 Task: Create a task in Outlook to organize a science fair for school kids, including details on project submissions, display booths, and presentations. Set the priority to high and choose a due date.
Action: Mouse moved to (13, 125)
Screenshot: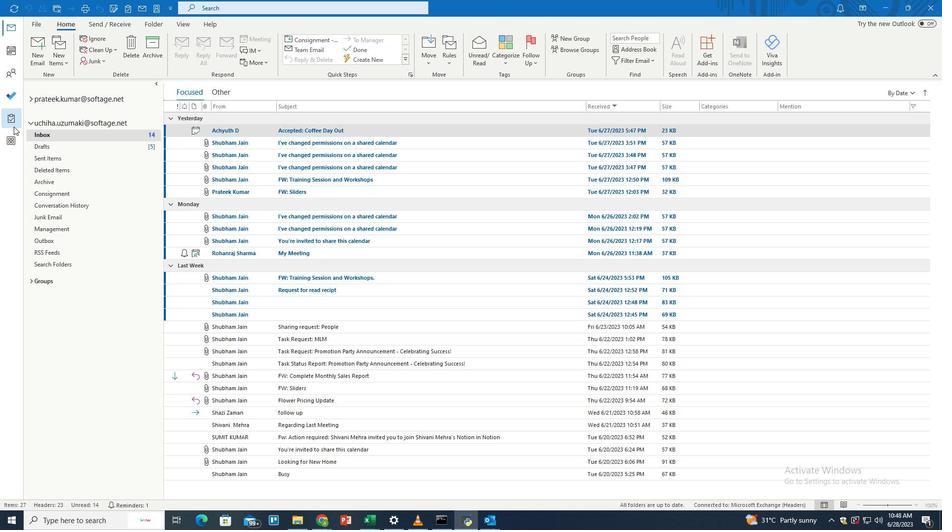 
Action: Mouse pressed left at (13, 125)
Screenshot: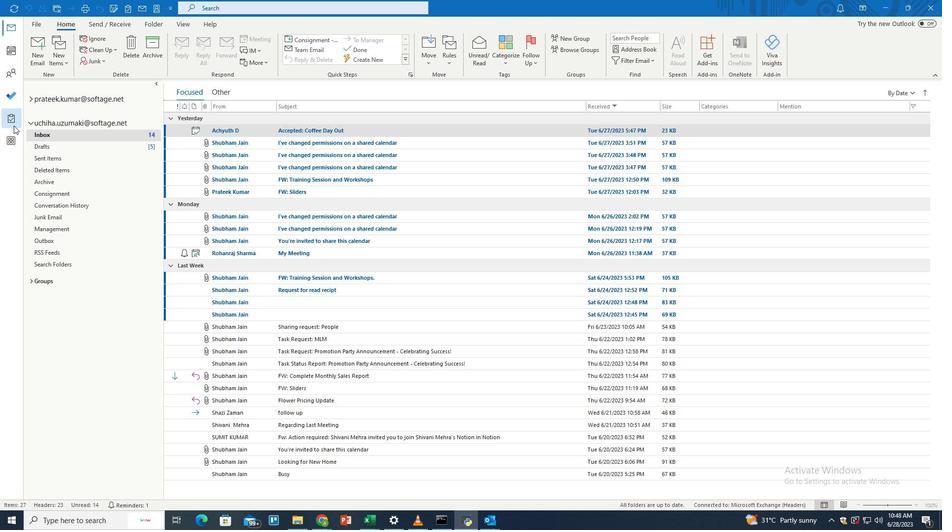 
Action: Mouse moved to (41, 41)
Screenshot: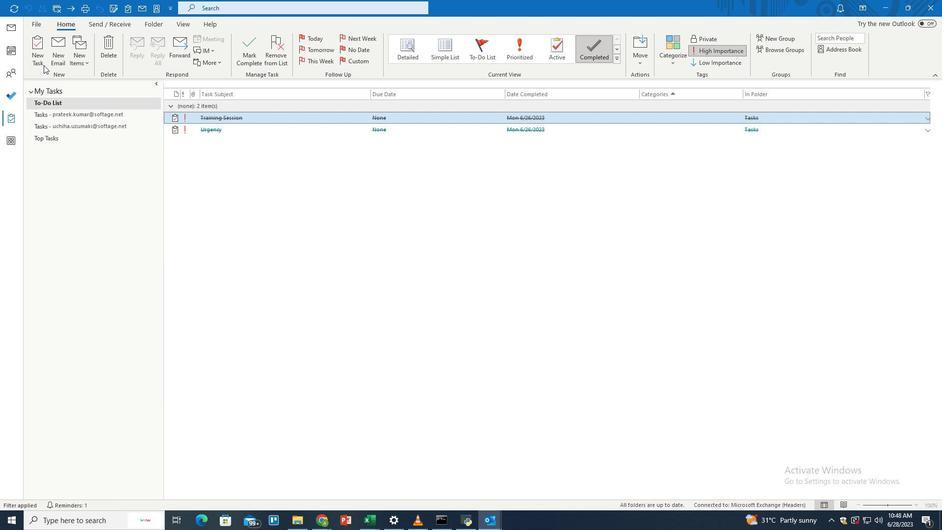 
Action: Mouse pressed left at (41, 41)
Screenshot: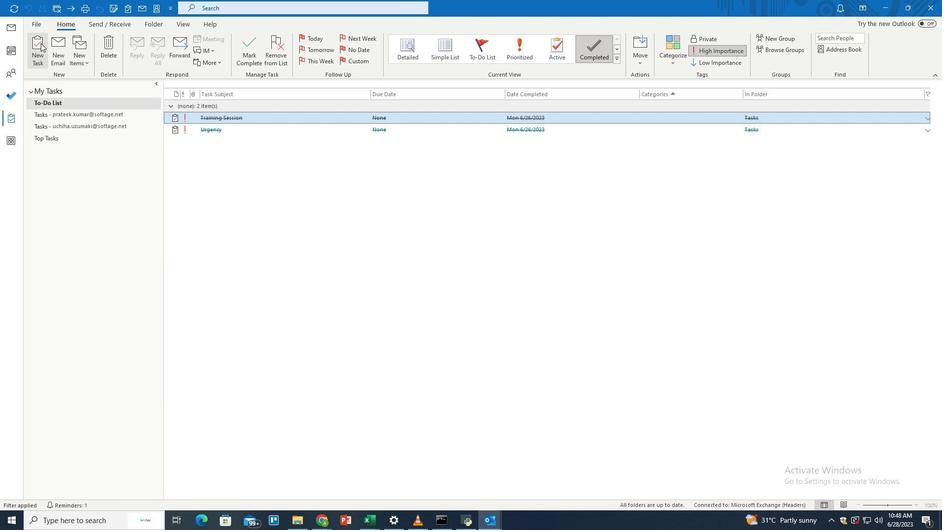 
Action: Mouse moved to (163, 104)
Screenshot: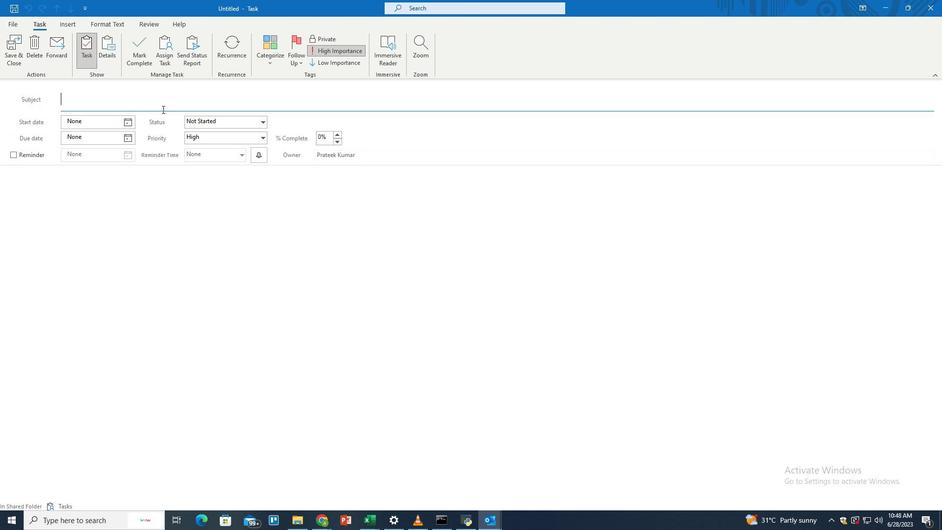 
Action: Mouse pressed left at (163, 104)
Screenshot: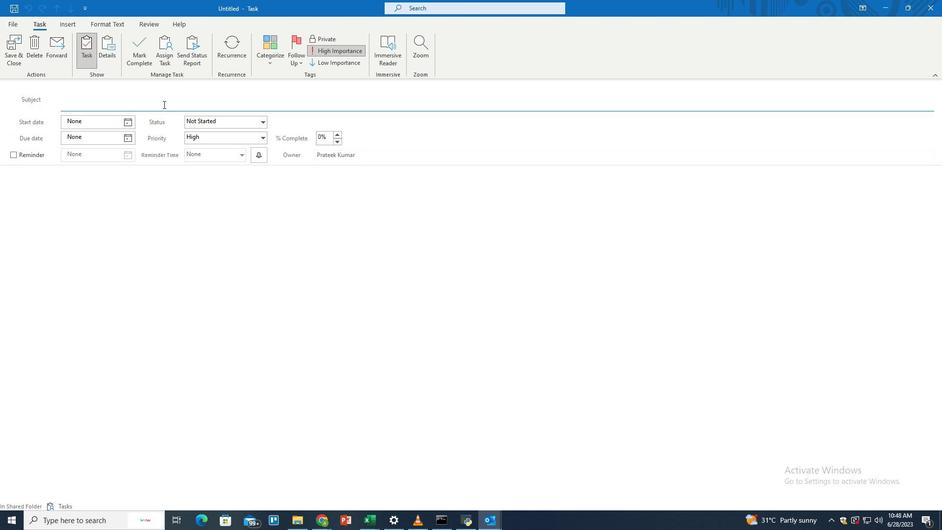 
Action: Key pressed <Key.shift>Science<Key.space><Key.shift>Fair<Key.space><Key.shift>Prre<Key.backspace><Key.backspace>eparation<Key.space><Key.shift>_<Key.backspace>-<Key.space><Key.shift>Exploring<Key.space><Key.shift>Wor<Key.backspace>nders
Screenshot: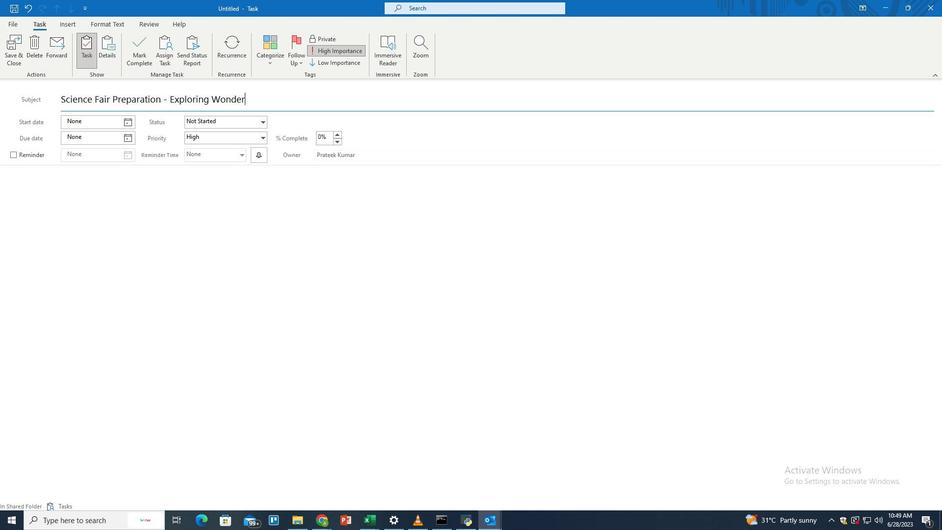 
Action: Mouse moved to (138, 188)
Screenshot: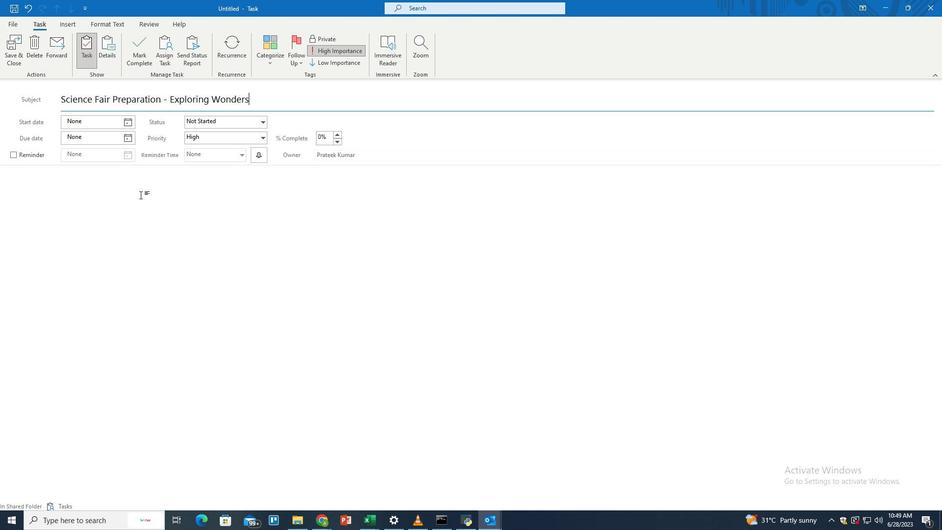 
Action: Mouse pressed left at (138, 188)
Screenshot: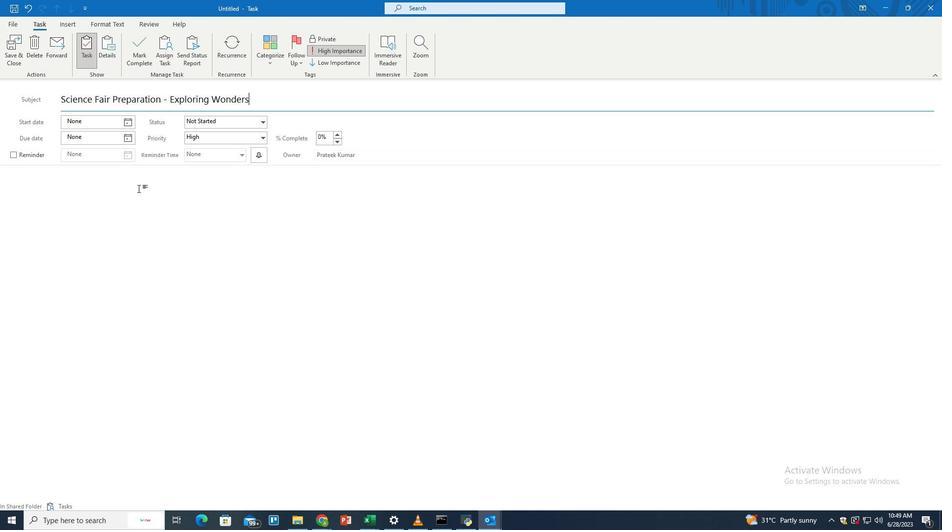 
Action: Key pressed <Key.shift>Organize<Key.space><Key.shift>A<Key.backspace>a<Key.space>science<Key.space>fair<Key.space>for<Key.space>school<Key.space>kids<Key.space>to<Key.space>shw<Key.backspace>owcase<Key.space>their<Key.space>scientific<Key.space>knowledge<Key.space>and<Key.space>creativity.<Key.space><Key.shift>CO<Key.backspace>oordinate<Key.space>project<Key.space>submissions,<Key.space>arrange<Key.space>display<Key.space>booh<Key.backspace>ths,<Key.space>and<Key.space>facilitate<Key.space>presentations.<Key.space><Key.shift><Key.shift><Key.shift><Key.shift><Key.shift><Key.shift>Encourage<Key.space>students<Key.space>to<Key.space>explore<Key.space>scientific<Key.space>concel<Key.backspace>pts<Key.space>and<Key.space>foster<Key.space>their<Key.space>curisi<Key.backspace><Key.backspace>osity
Screenshot: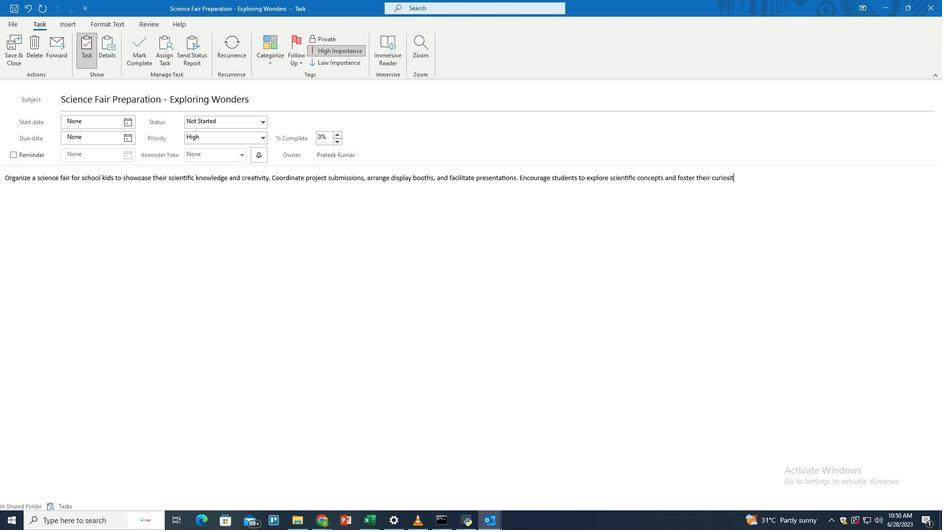 
Action: Mouse moved to (129, 122)
Screenshot: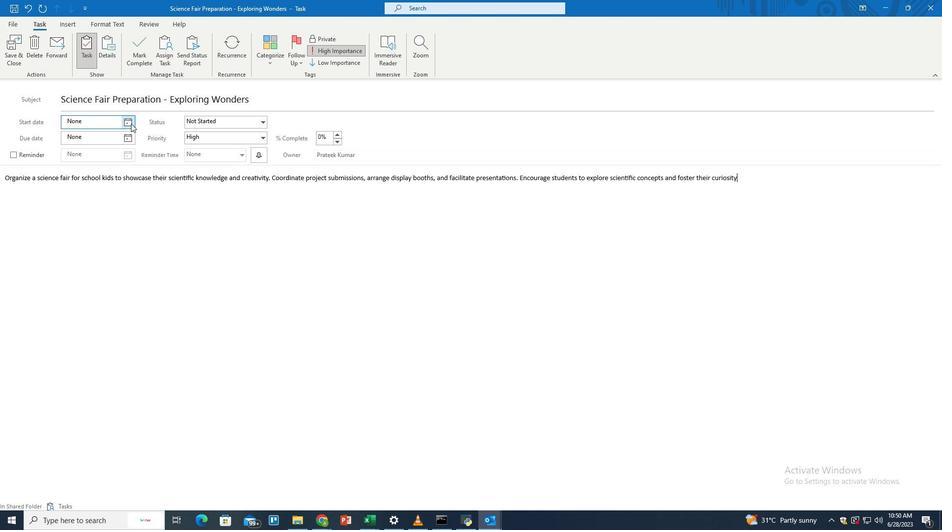 
Action: Mouse pressed left at (129, 122)
Screenshot: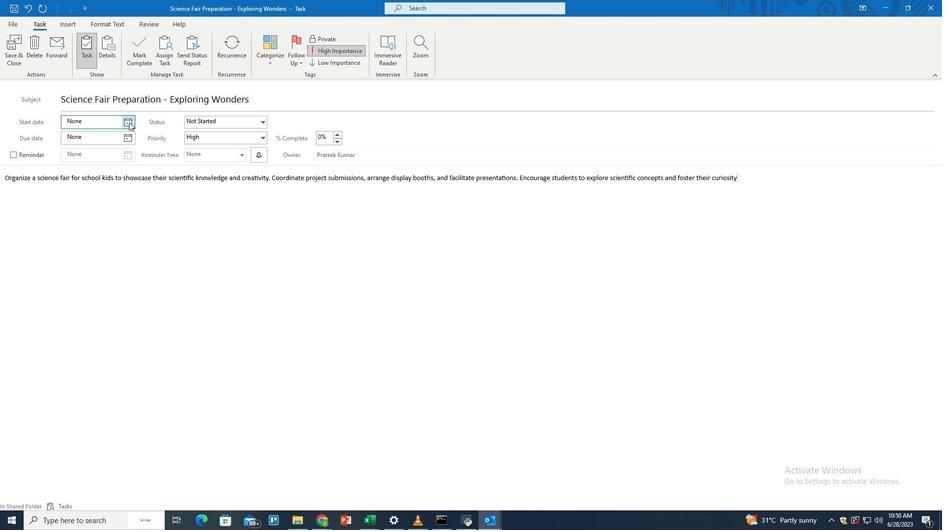 
Action: Mouse moved to (129, 134)
Screenshot: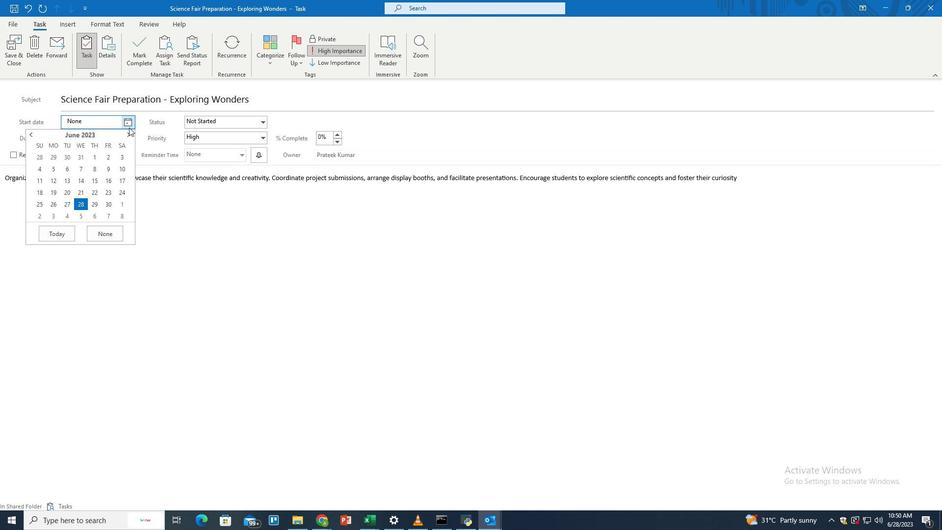 
Action: Mouse pressed left at (129, 134)
Screenshot: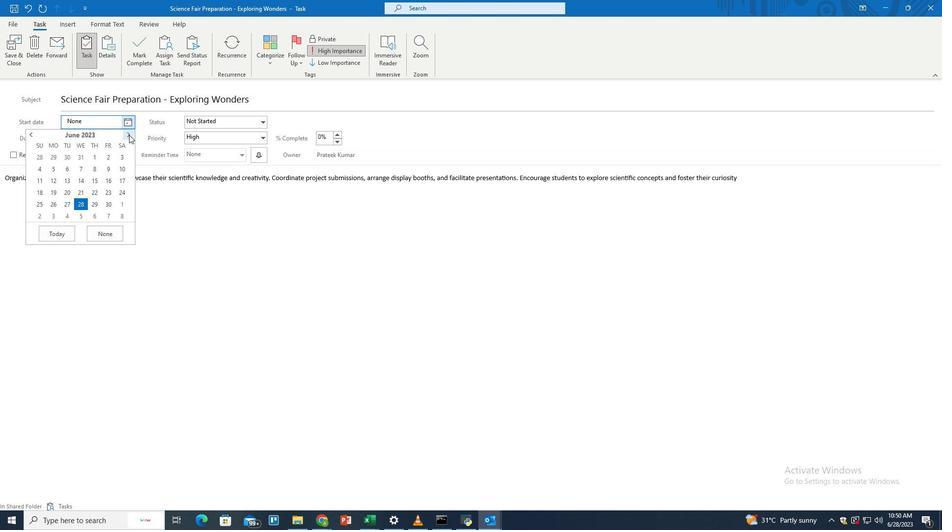 
Action: Mouse moved to (70, 180)
Screenshot: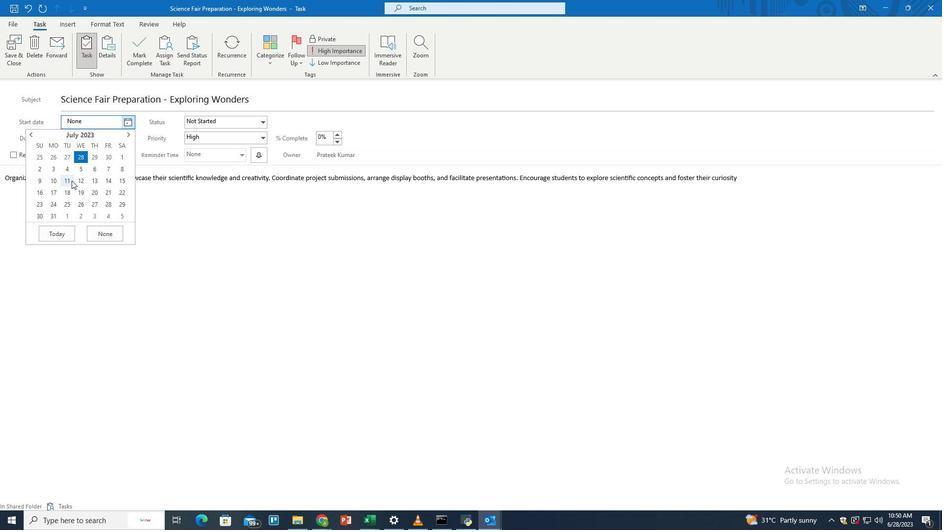 
Action: Mouse pressed left at (70, 180)
Screenshot: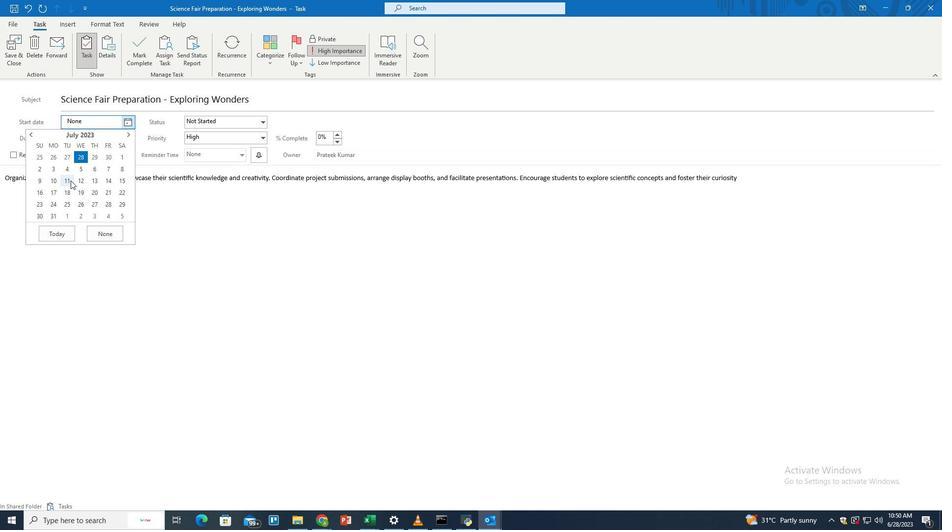 
Action: Mouse moved to (125, 152)
Screenshot: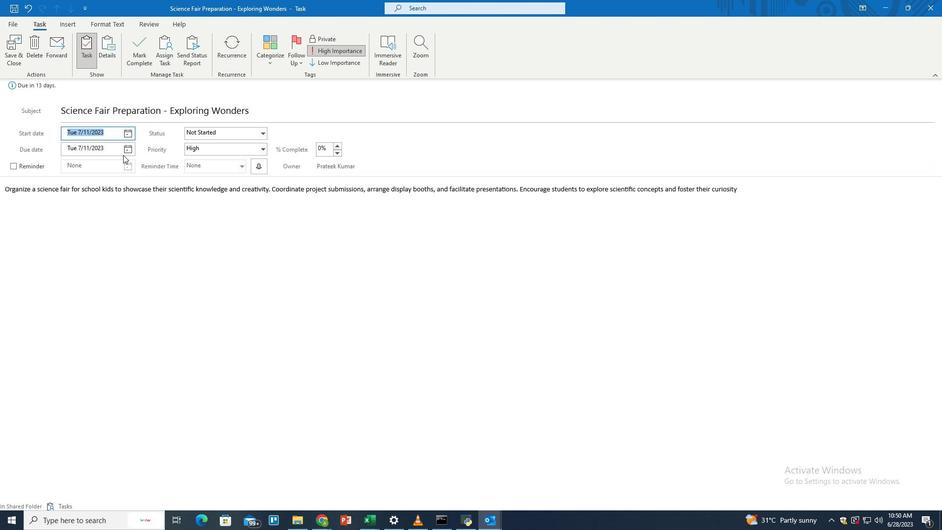 
Action: Mouse pressed left at (125, 152)
Screenshot: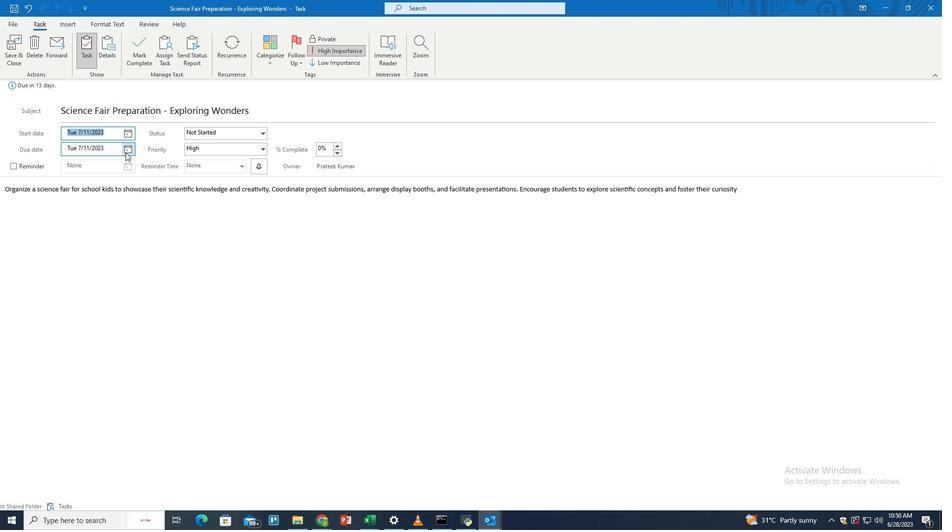 
Action: Mouse moved to (69, 217)
Screenshot: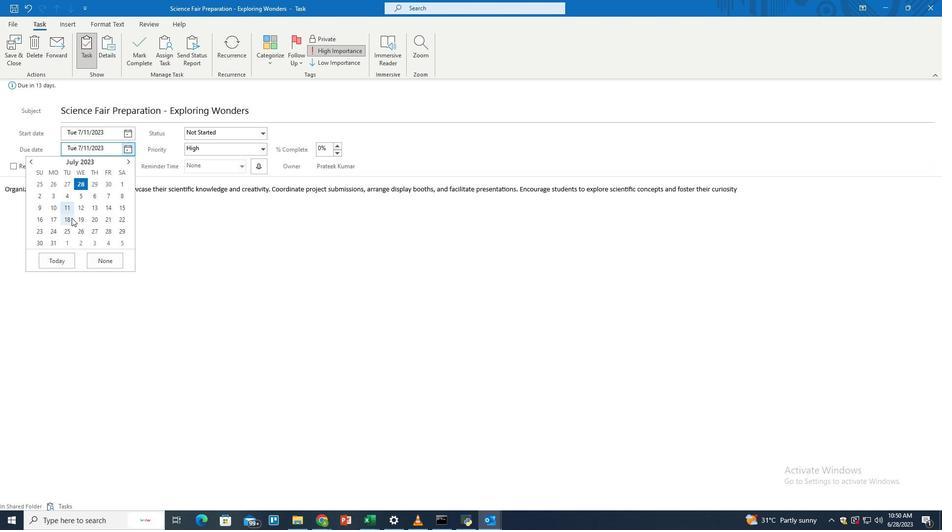 
Action: Mouse pressed left at (69, 217)
Screenshot: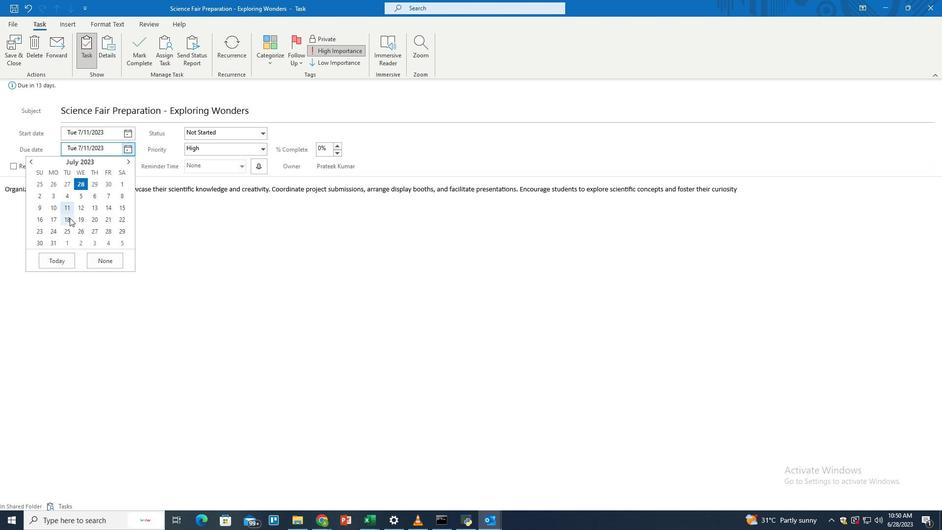 
Action: Mouse moved to (265, 135)
Screenshot: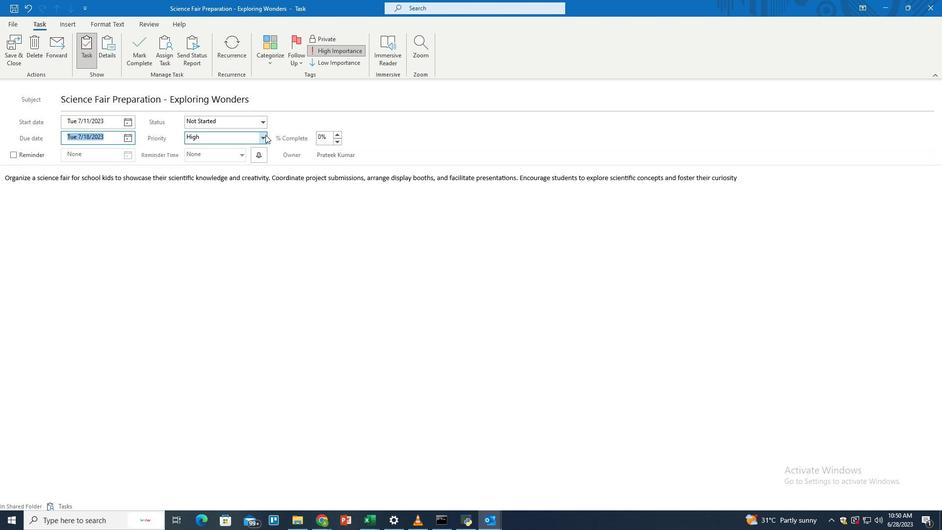 
Action: Mouse pressed left at (265, 135)
Screenshot: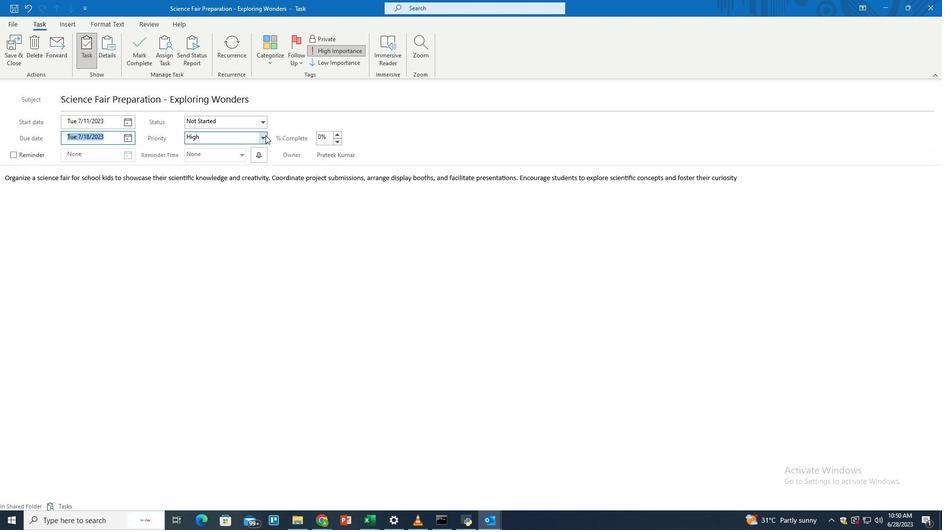 
Action: Mouse moved to (226, 155)
Screenshot: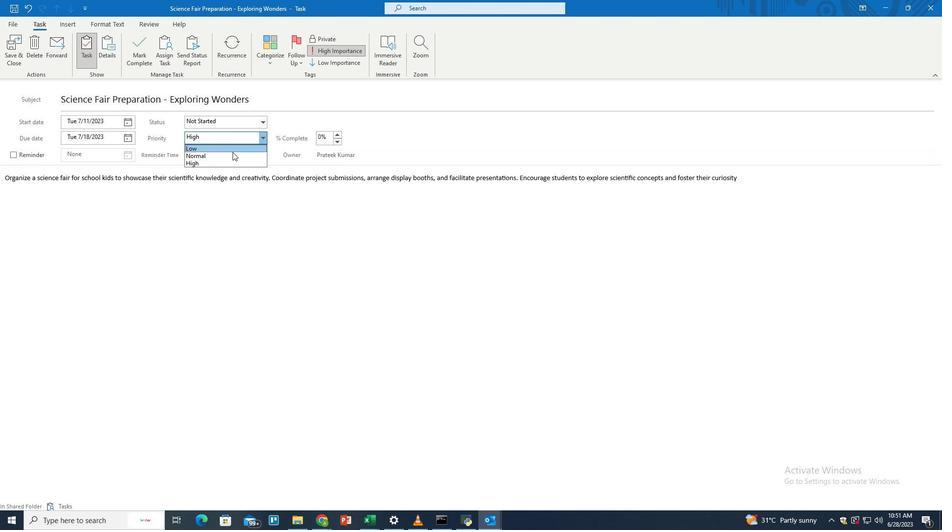 
Action: Mouse pressed left at (226, 155)
Screenshot: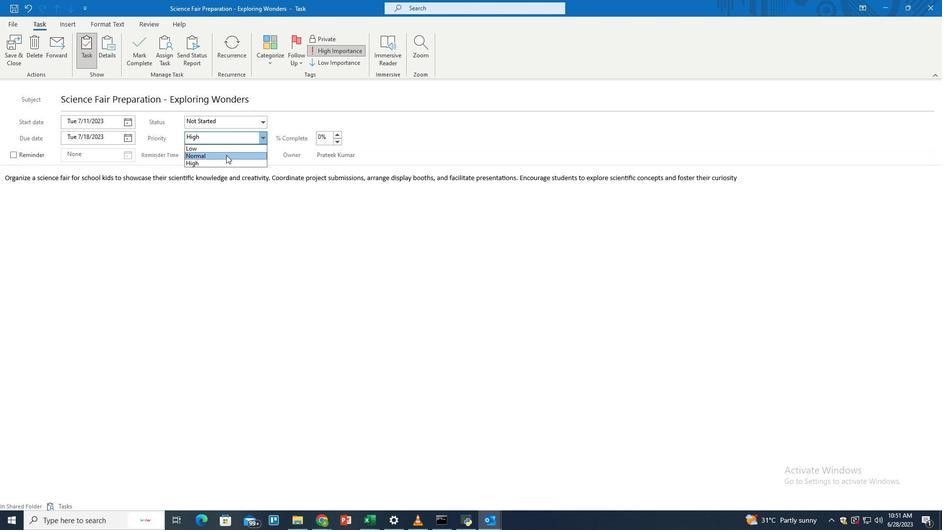 
Action: Mouse moved to (264, 118)
Screenshot: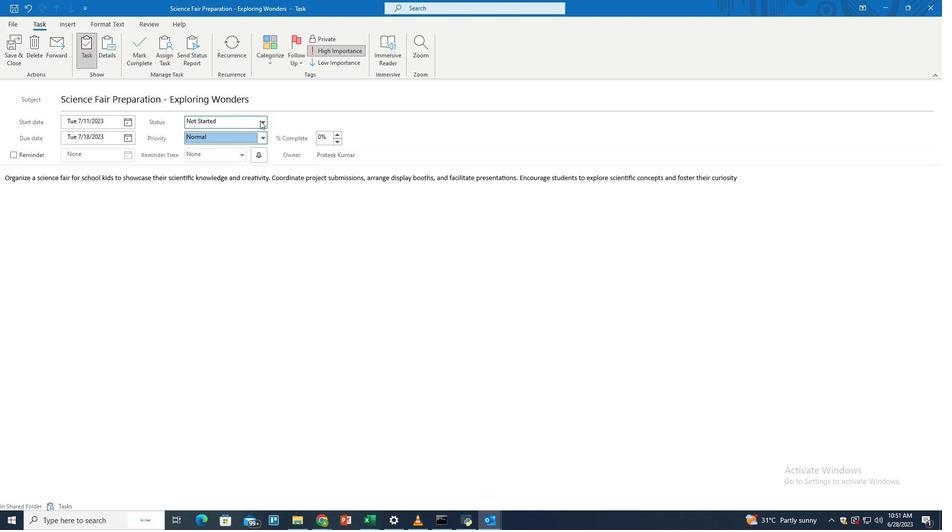 
Action: Mouse pressed left at (264, 118)
Screenshot: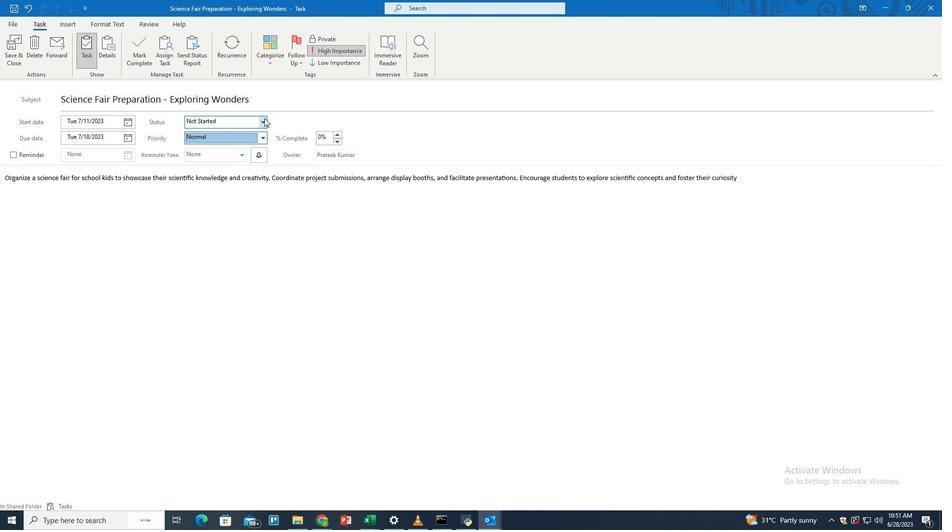 
Action: Mouse moved to (235, 132)
Screenshot: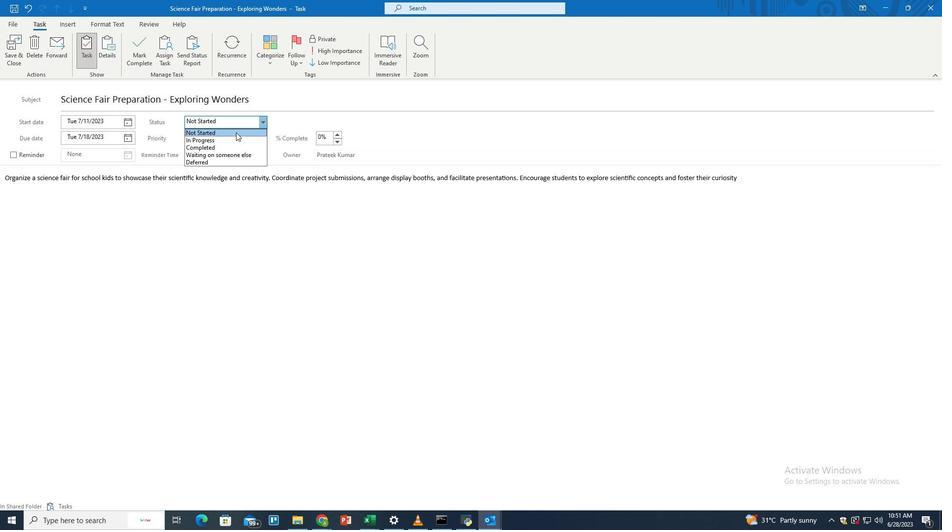
Action: Mouse pressed left at (235, 132)
Screenshot: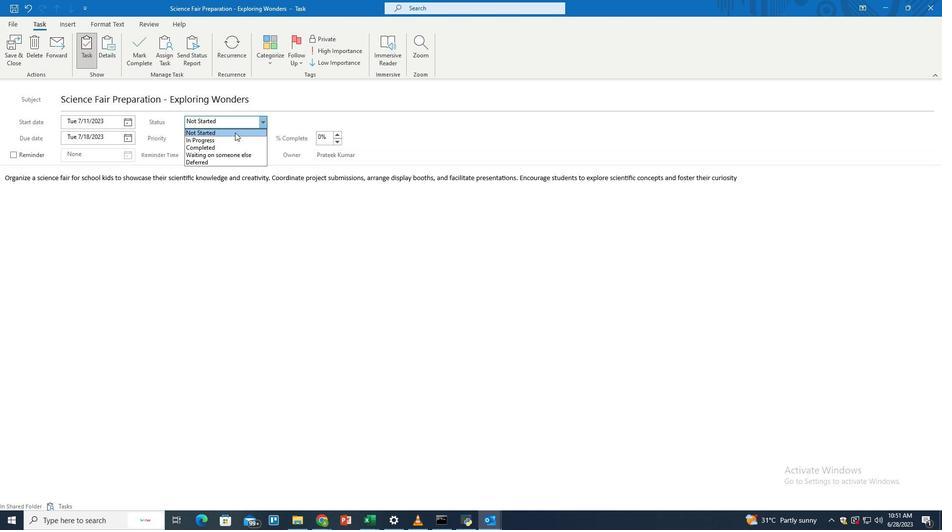
Action: Mouse moved to (15, 43)
Screenshot: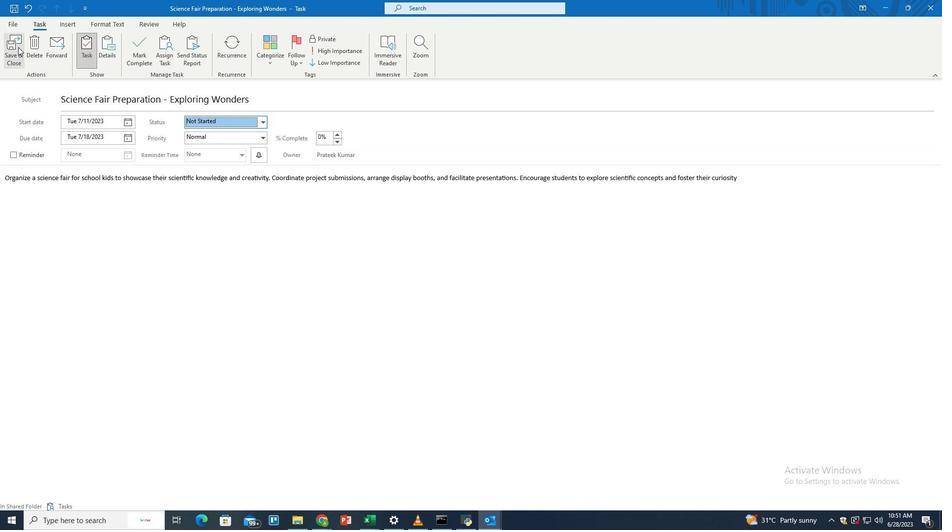 
Action: Mouse pressed left at (15, 43)
Screenshot: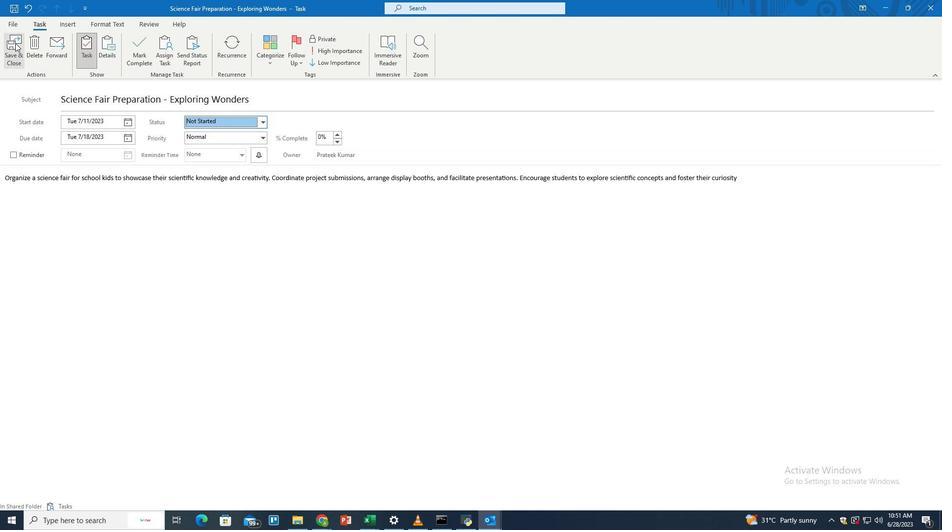 
Action: Mouse moved to (400, 255)
Screenshot: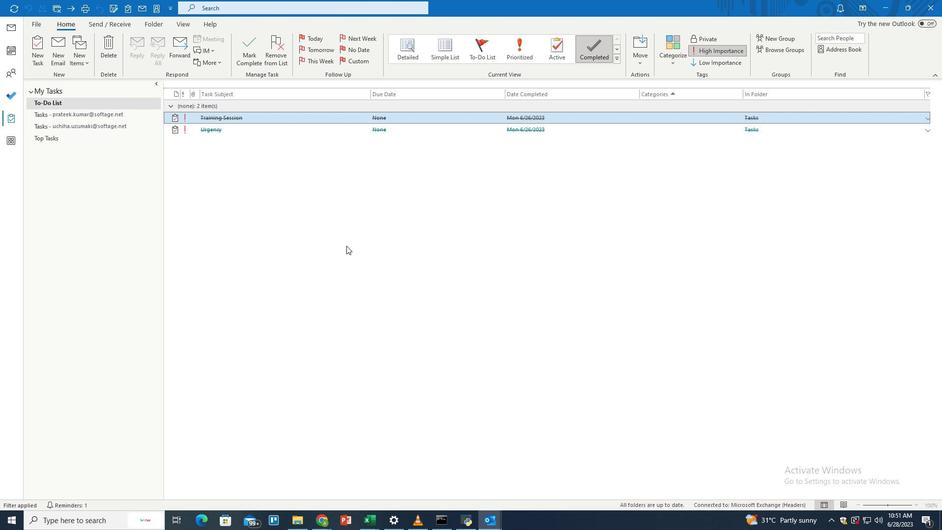 
